 Task: Add Guayaki Organic Mint Terere Beverage to the cart.
Action: Mouse pressed left at (17, 82)
Screenshot: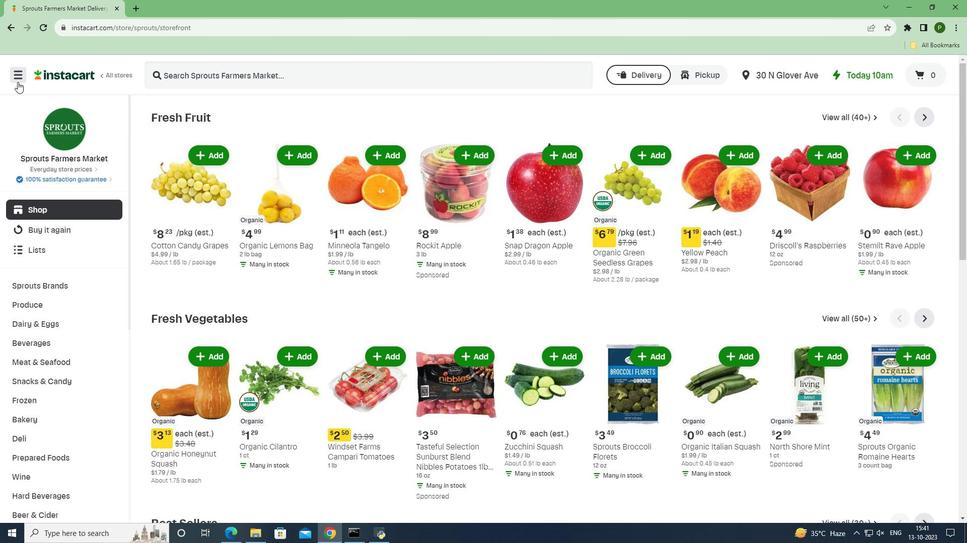 
Action: Mouse moved to (35, 263)
Screenshot: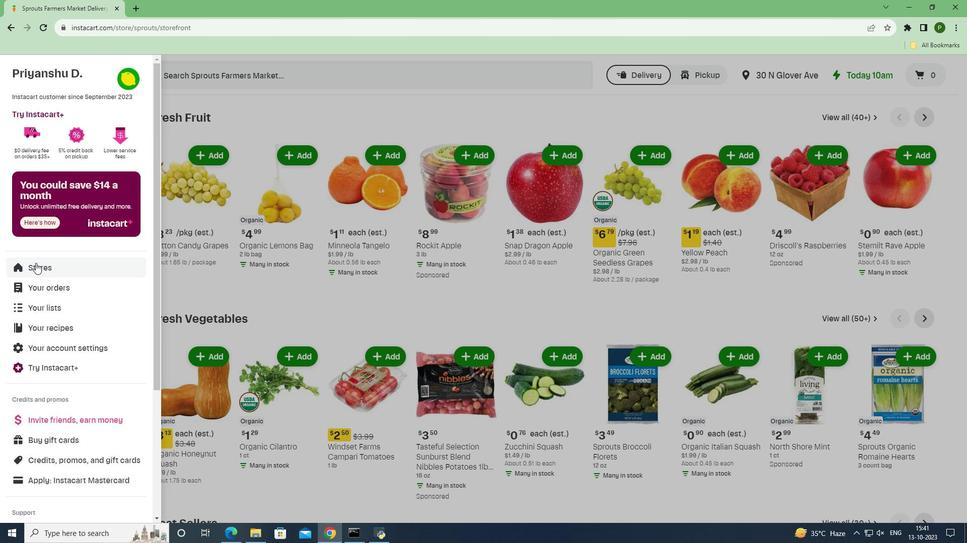 
Action: Mouse pressed left at (35, 263)
Screenshot: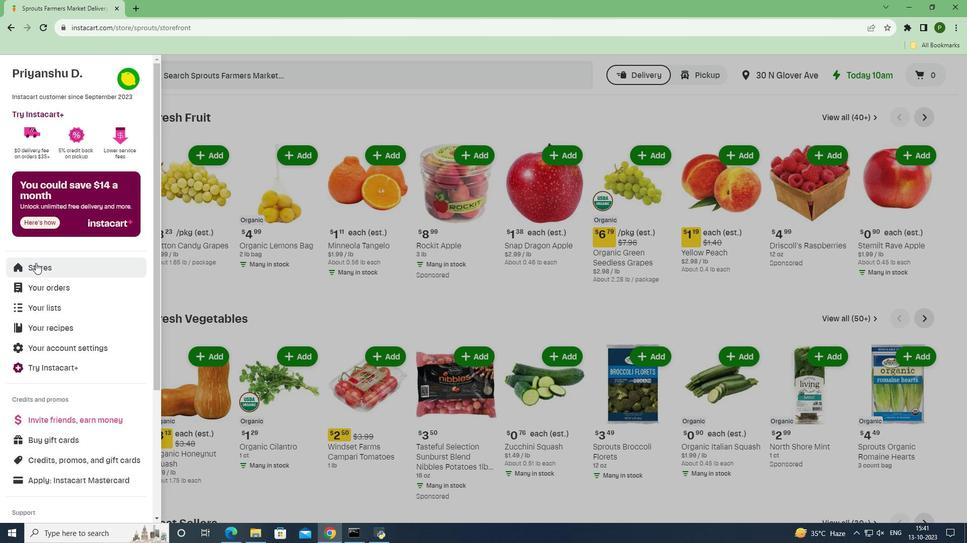 
Action: Mouse moved to (217, 109)
Screenshot: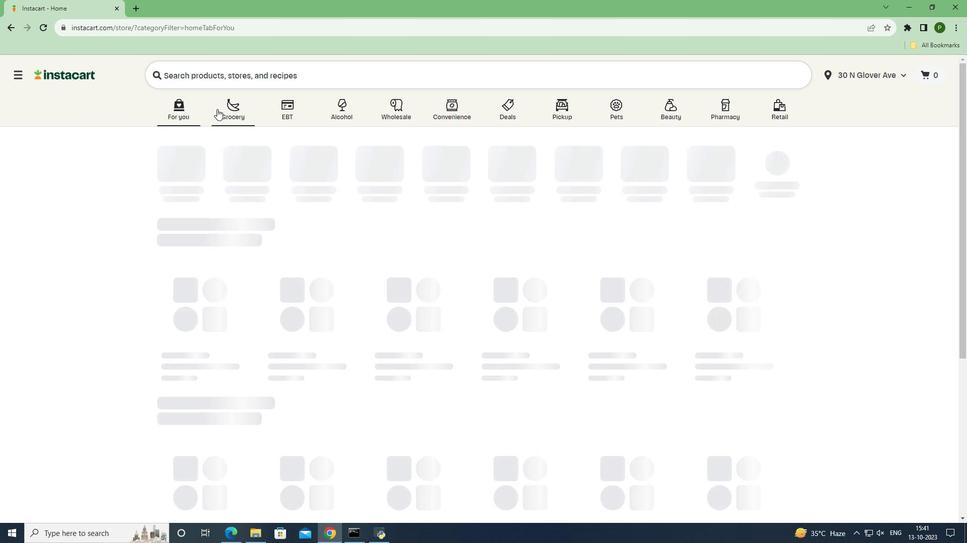 
Action: Mouse pressed left at (217, 109)
Screenshot: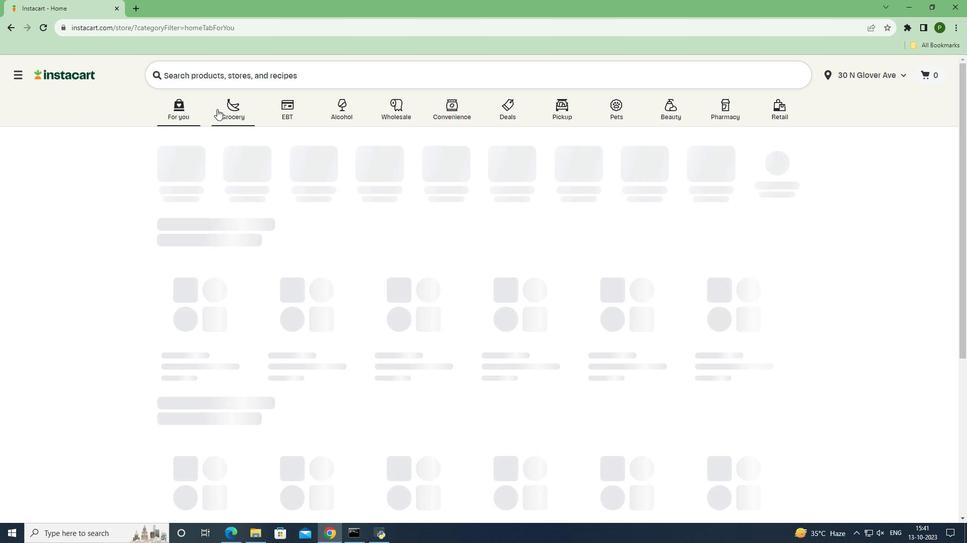 
Action: Mouse moved to (633, 222)
Screenshot: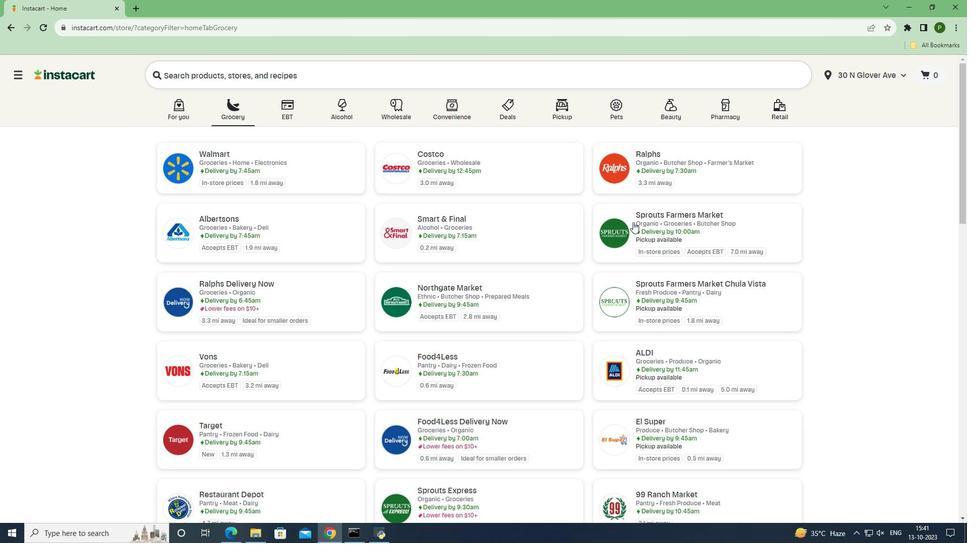 
Action: Mouse pressed left at (633, 222)
Screenshot: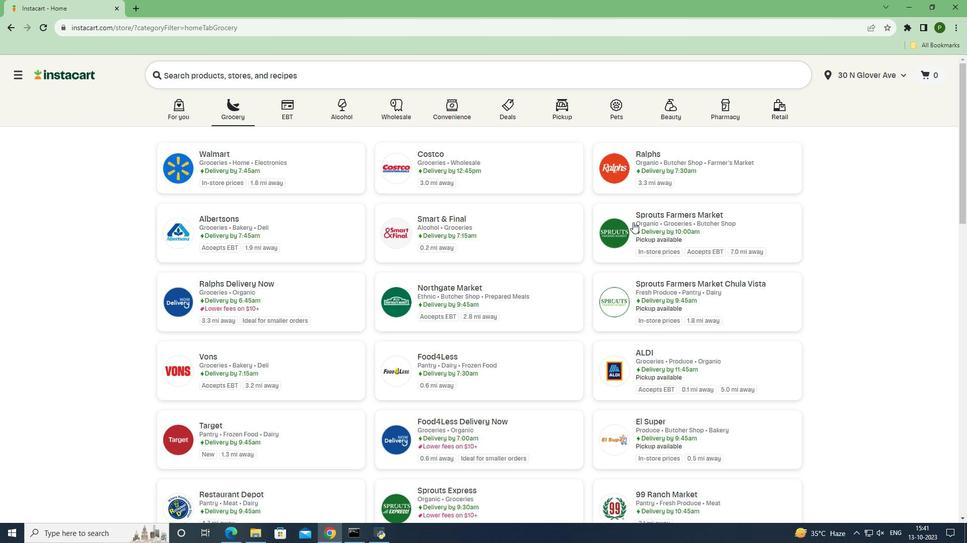 
Action: Mouse moved to (96, 341)
Screenshot: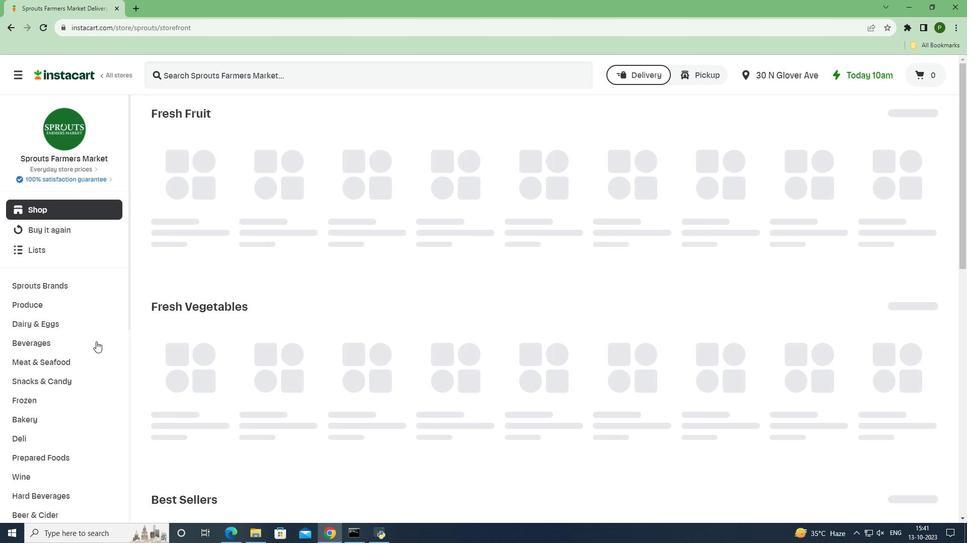 
Action: Mouse pressed left at (96, 341)
Screenshot: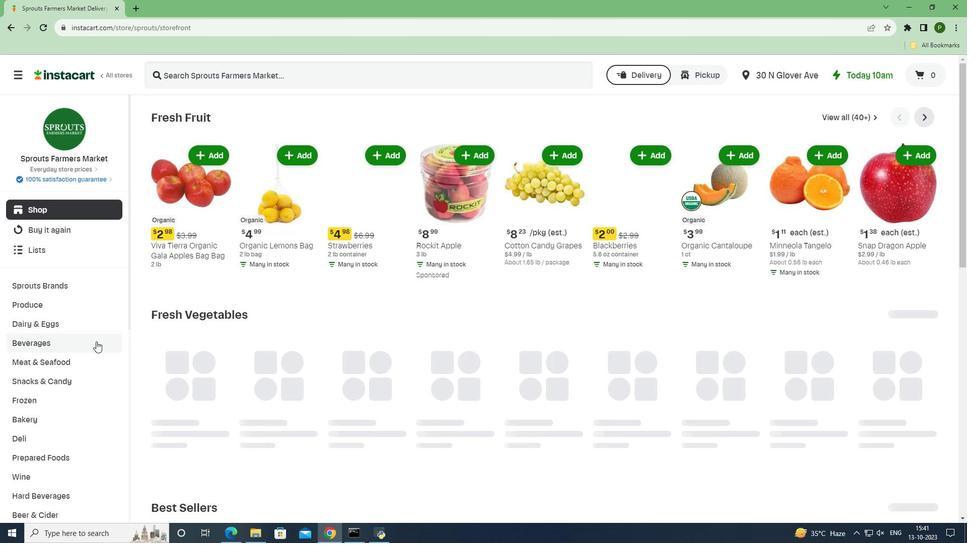 
Action: Mouse moved to (878, 145)
Screenshot: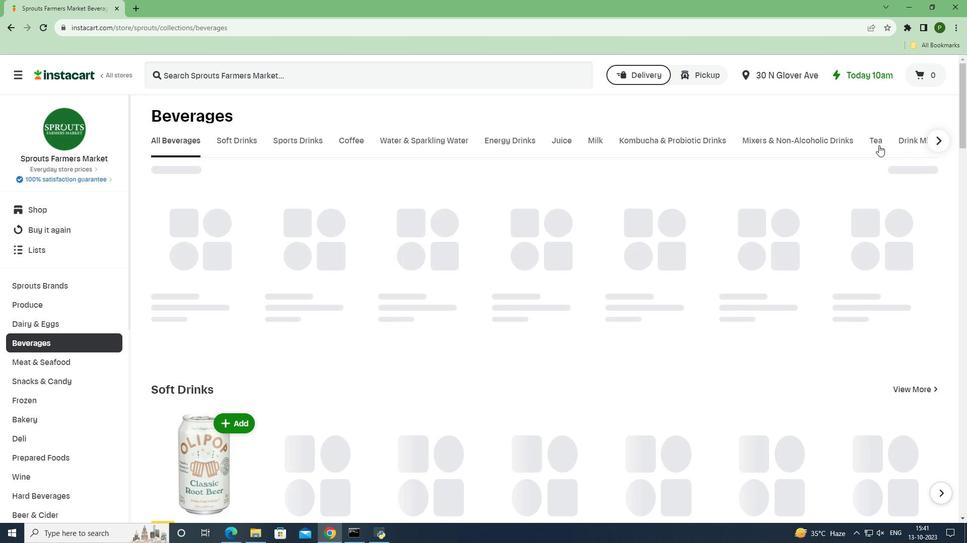 
Action: Mouse pressed left at (878, 145)
Screenshot: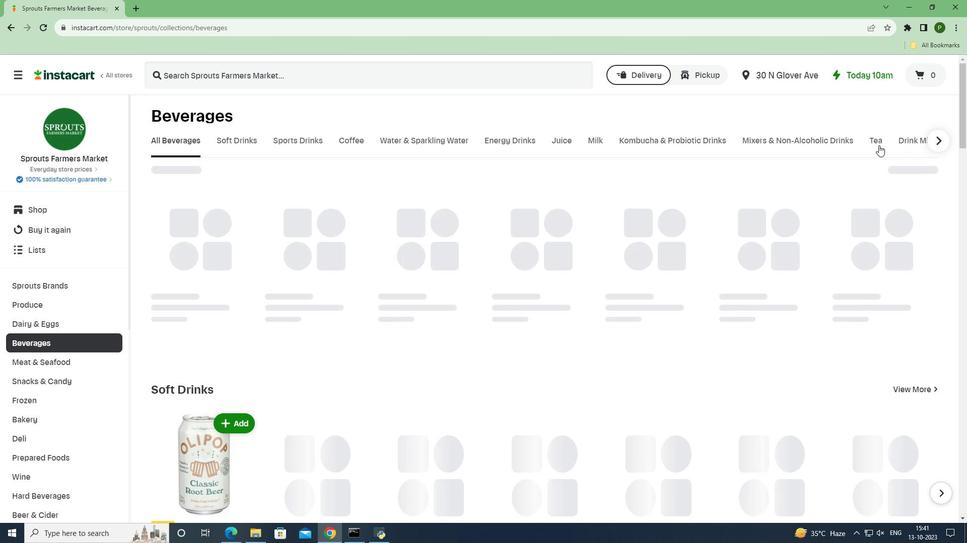 
Action: Mouse moved to (387, 79)
Screenshot: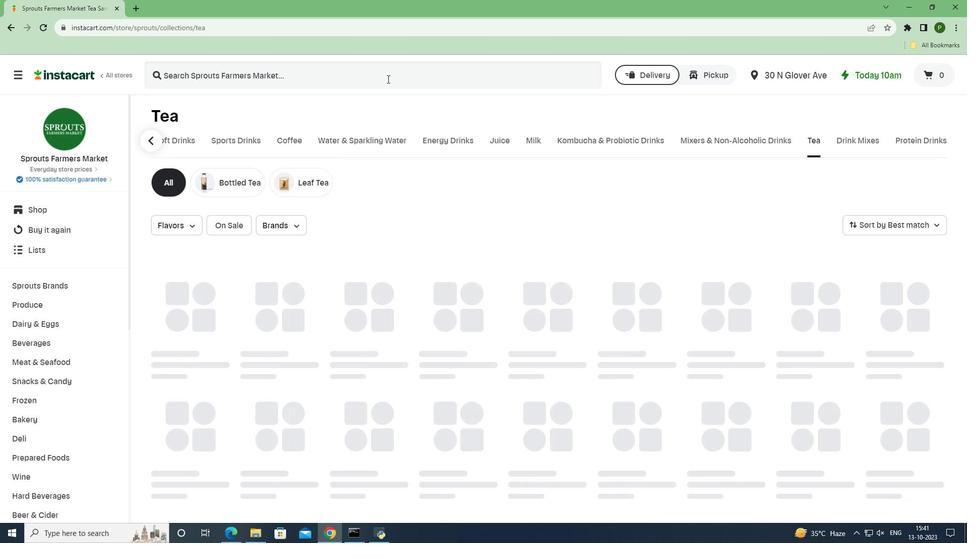 
Action: Mouse pressed left at (387, 79)
Screenshot: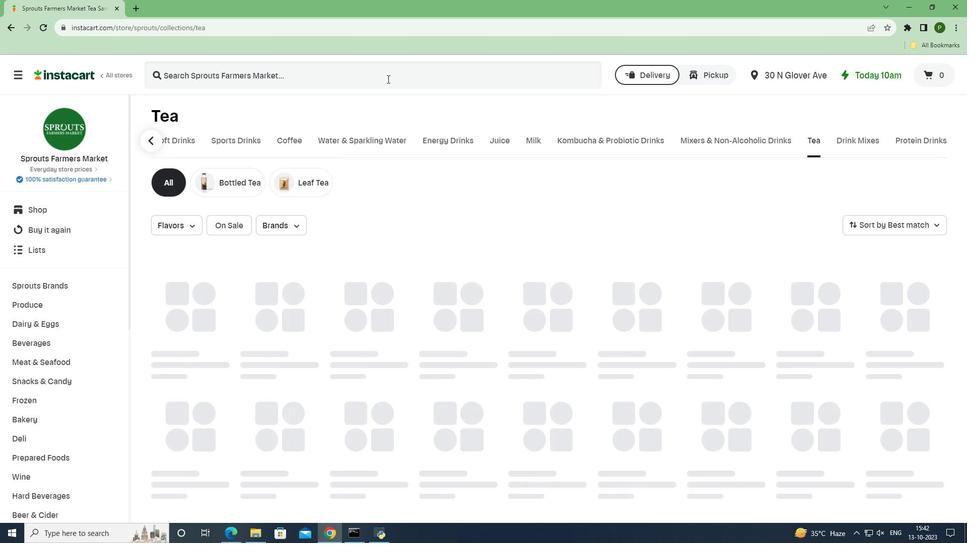 
Action: Key pressed <Key.caps_lock>G<Key.caps_lock>uayaki<Key.space><Key.caps_lock>O<Key.caps_lock>rganic<Key.space><Key.caps_lock>M<Key.caps_lock>int<Key.space><Key.caps_lock>T<Key.caps_lock>erere<Key.space><Key.caps_lock>B<Key.caps_lock>everage<Key.space><Key.enter>
Screenshot: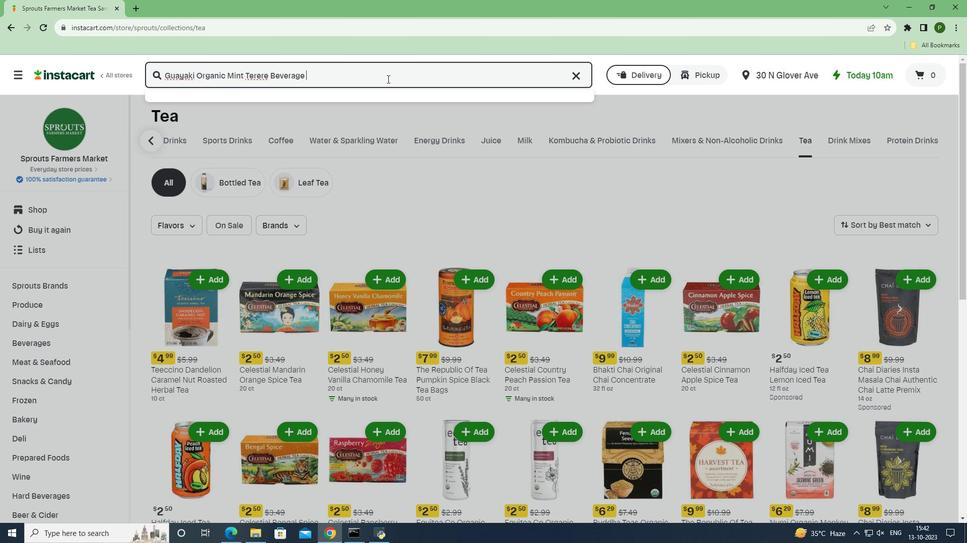 
Action: Mouse moved to (282, 178)
Screenshot: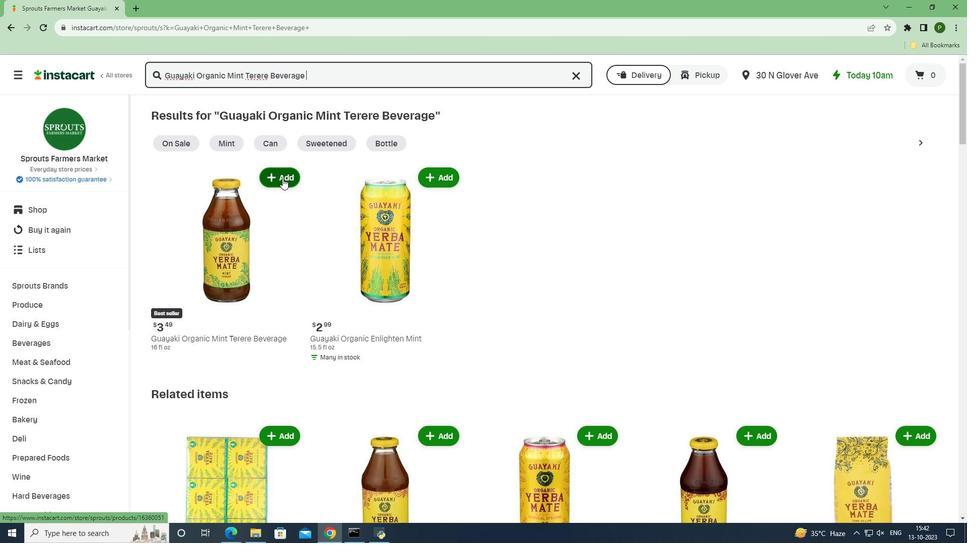 
Action: Mouse pressed left at (282, 178)
Screenshot: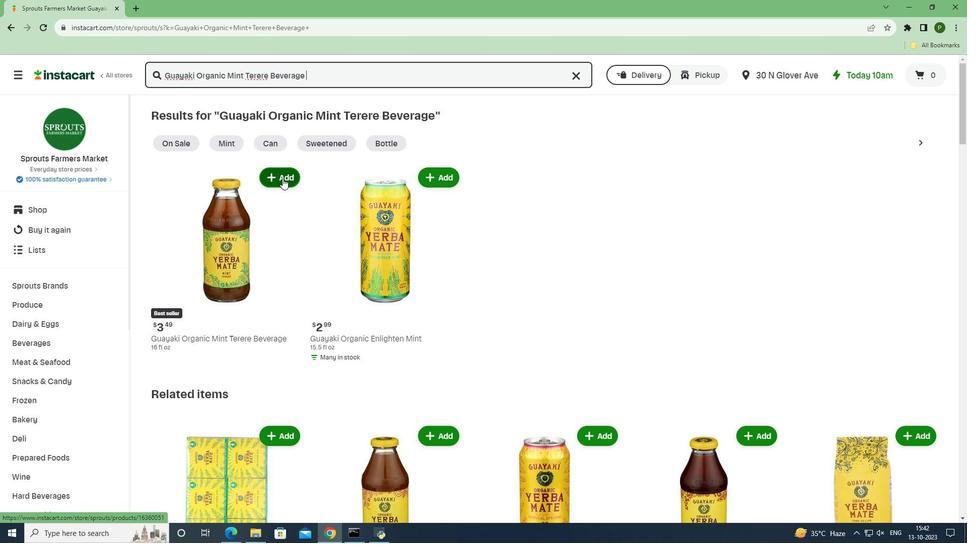 
Action: Mouse moved to (317, 246)
Screenshot: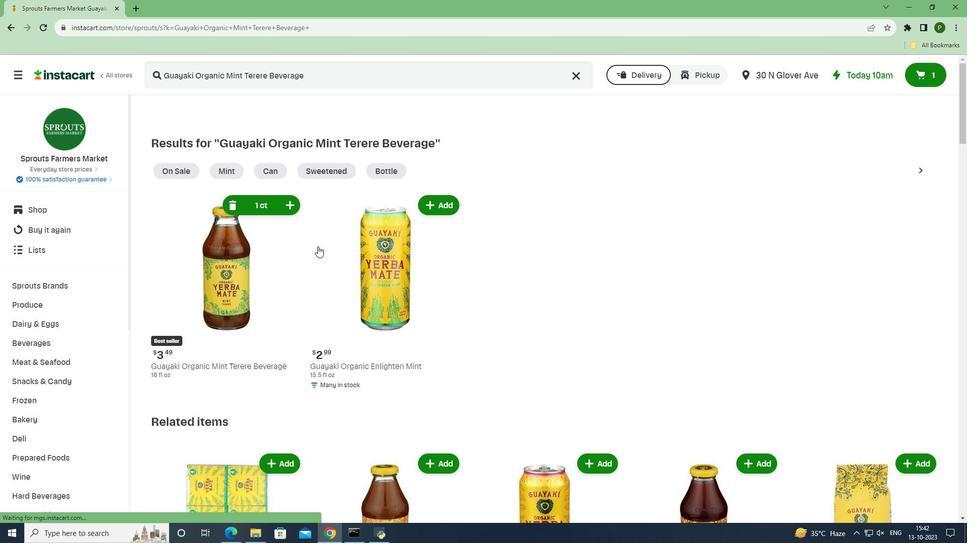
